 Task: Add Kuumba Made Egyptian Musk Lotion to the cart.
Action: Mouse moved to (940, 352)
Screenshot: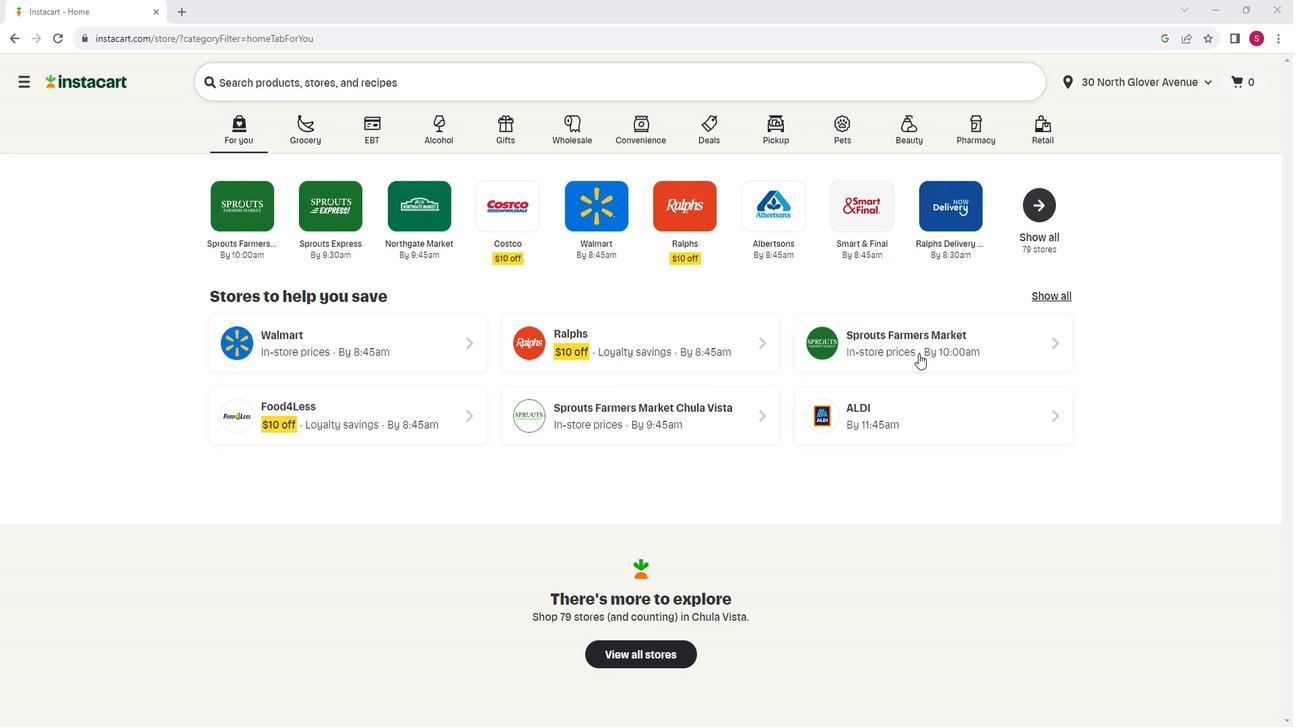 
Action: Mouse pressed left at (940, 352)
Screenshot: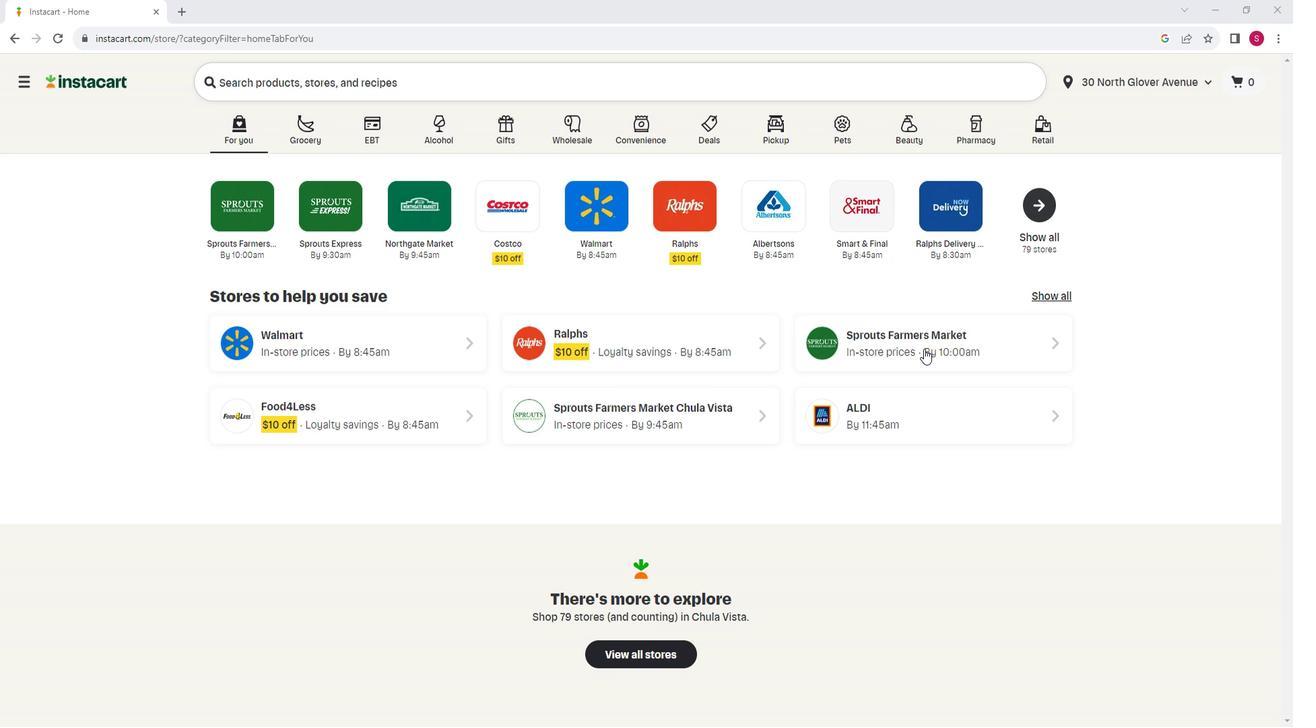 
Action: Mouse moved to (166, 471)
Screenshot: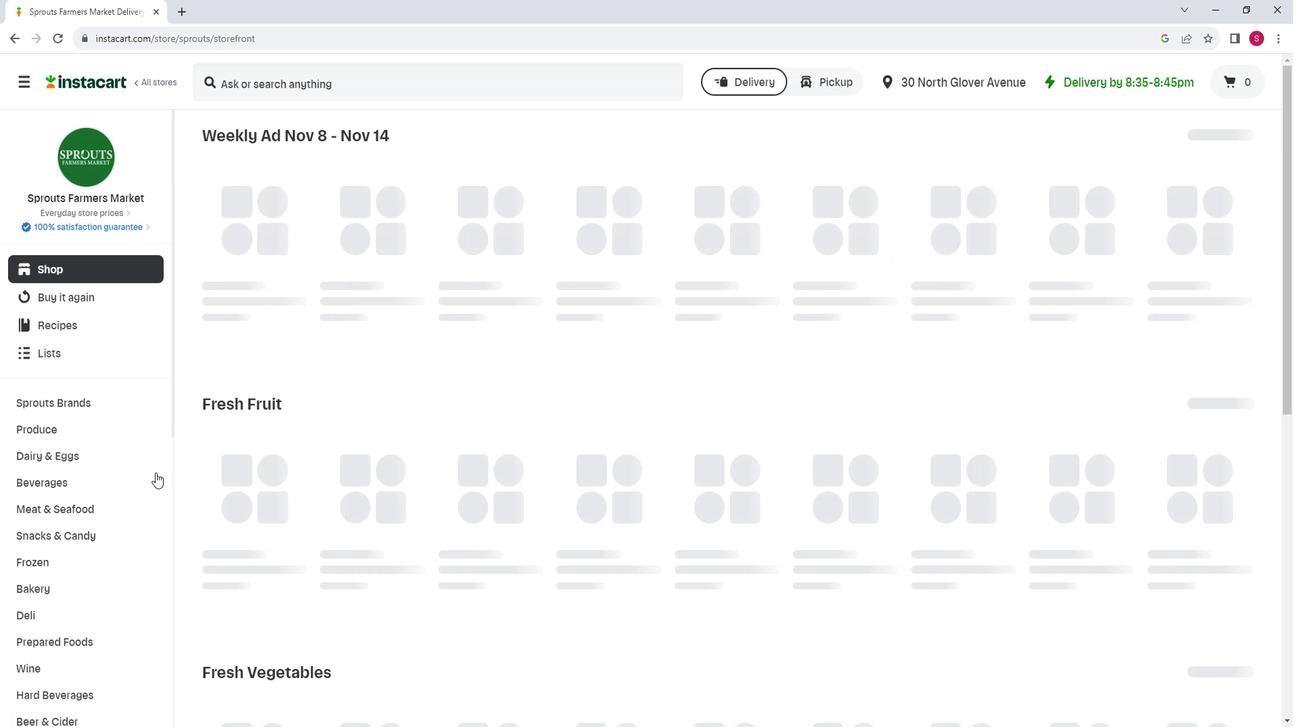 
Action: Mouse scrolled (166, 471) with delta (0, 0)
Screenshot: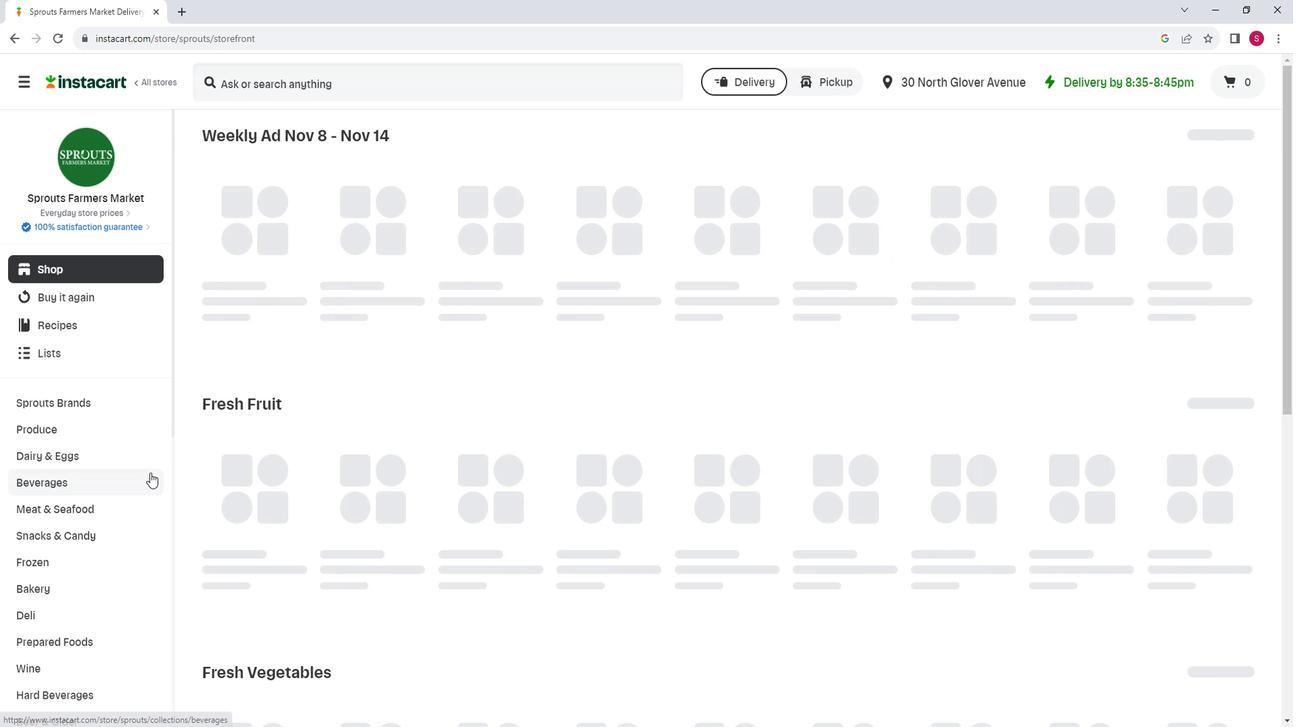 
Action: Mouse scrolled (166, 471) with delta (0, 0)
Screenshot: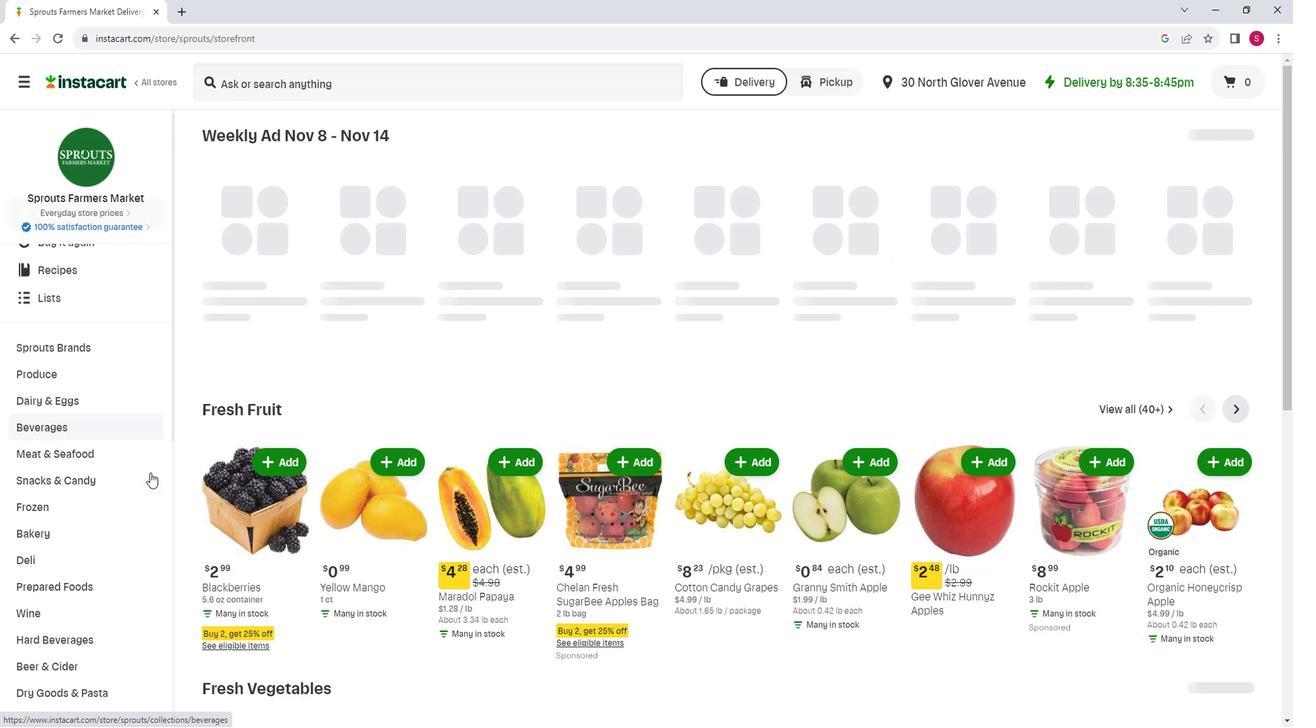 
Action: Mouse scrolled (166, 471) with delta (0, 0)
Screenshot: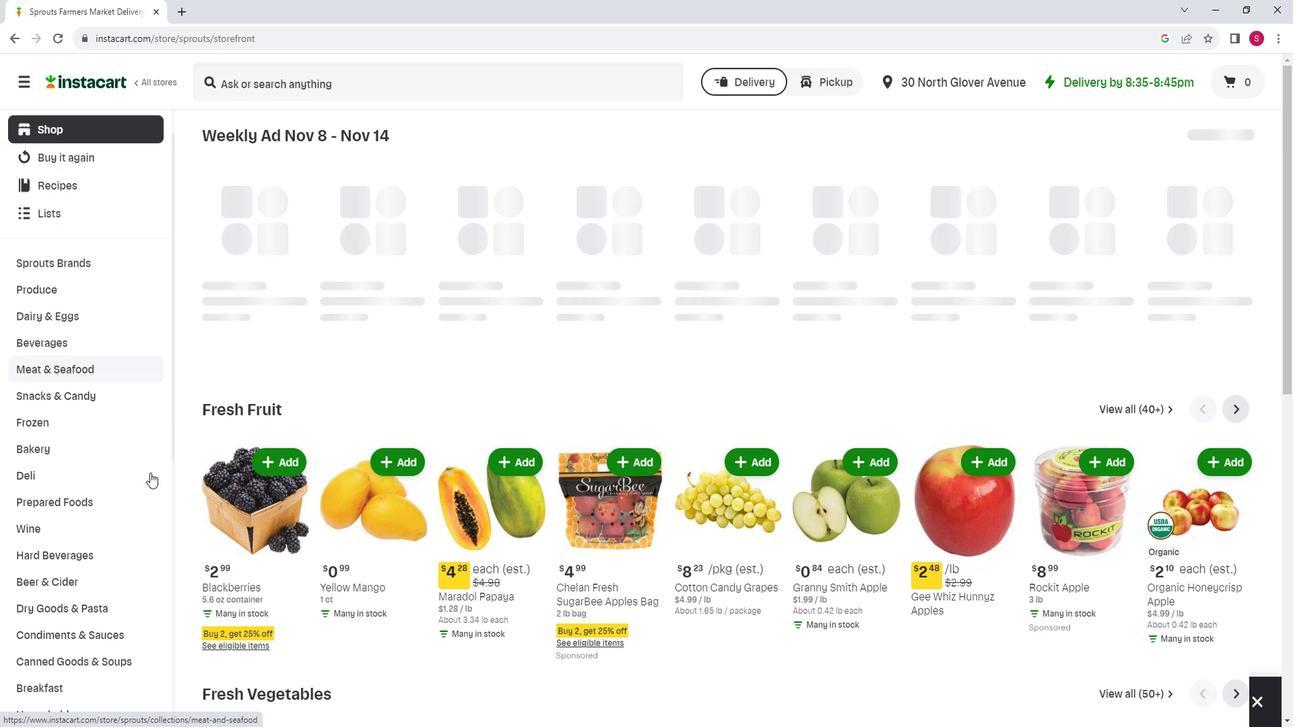 
Action: Mouse scrolled (166, 471) with delta (0, 0)
Screenshot: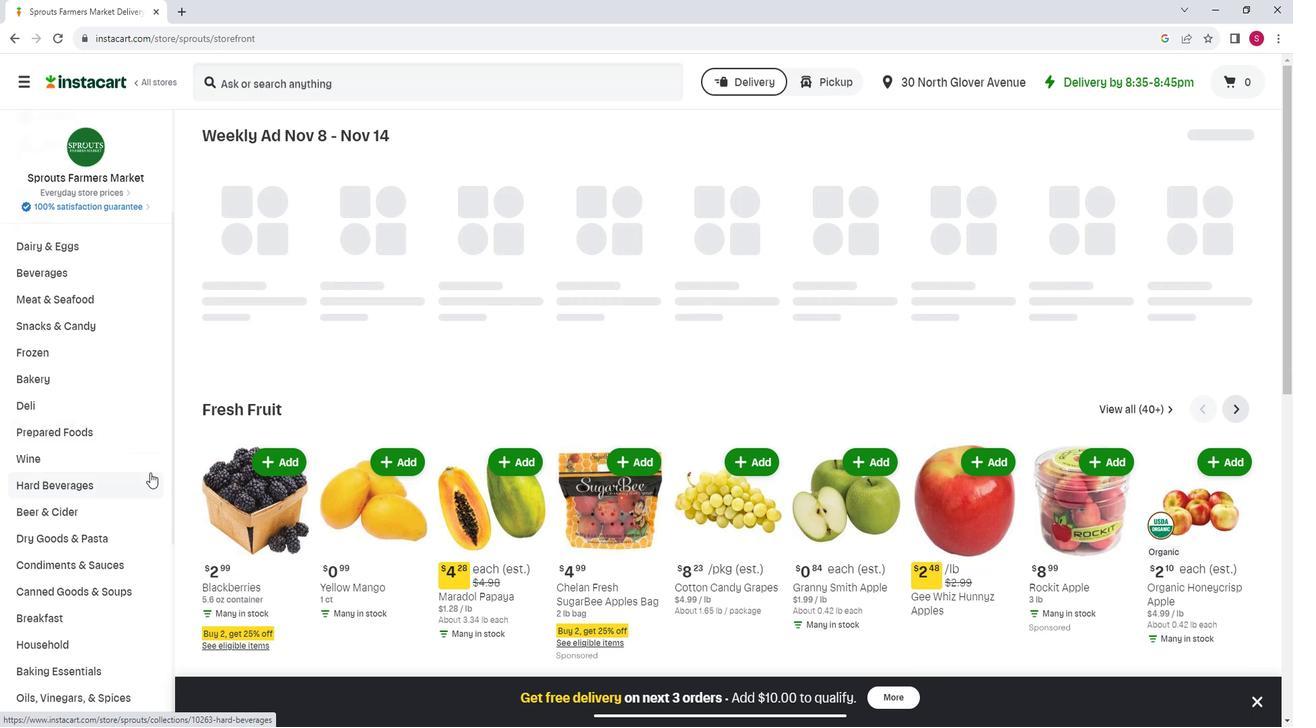 
Action: Mouse scrolled (166, 471) with delta (0, 0)
Screenshot: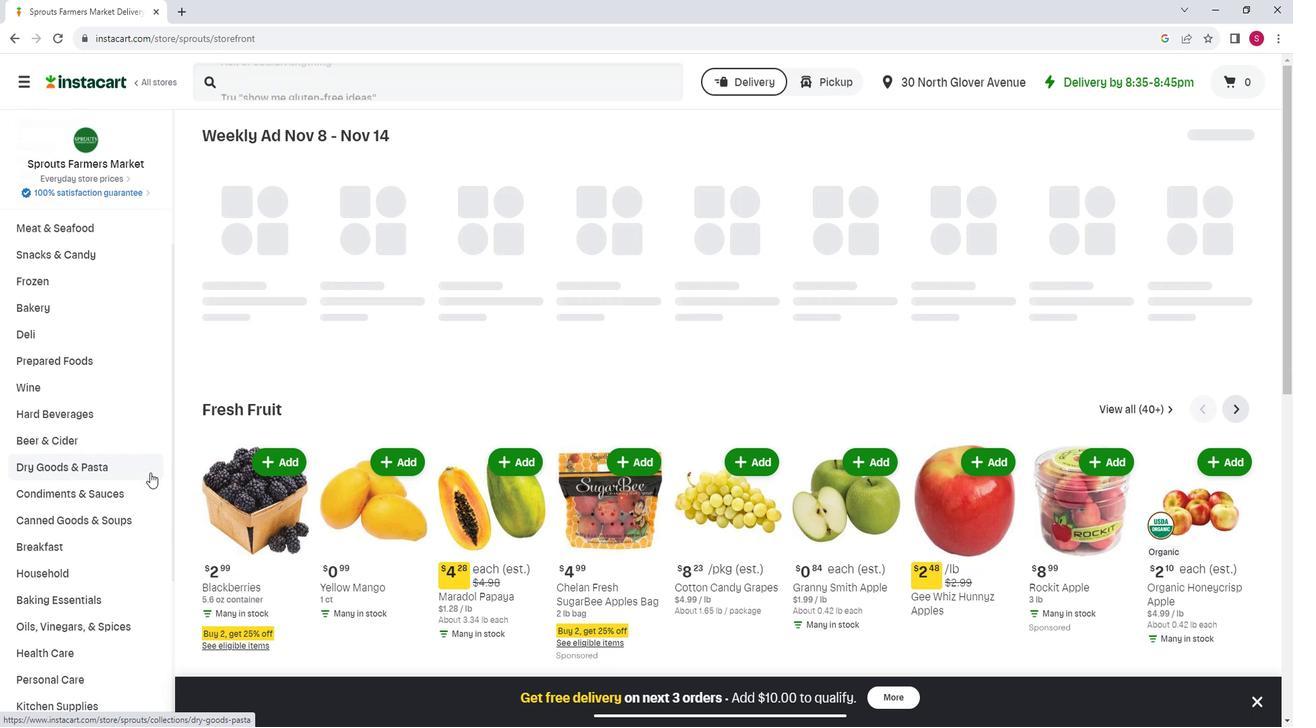
Action: Mouse scrolled (166, 471) with delta (0, 0)
Screenshot: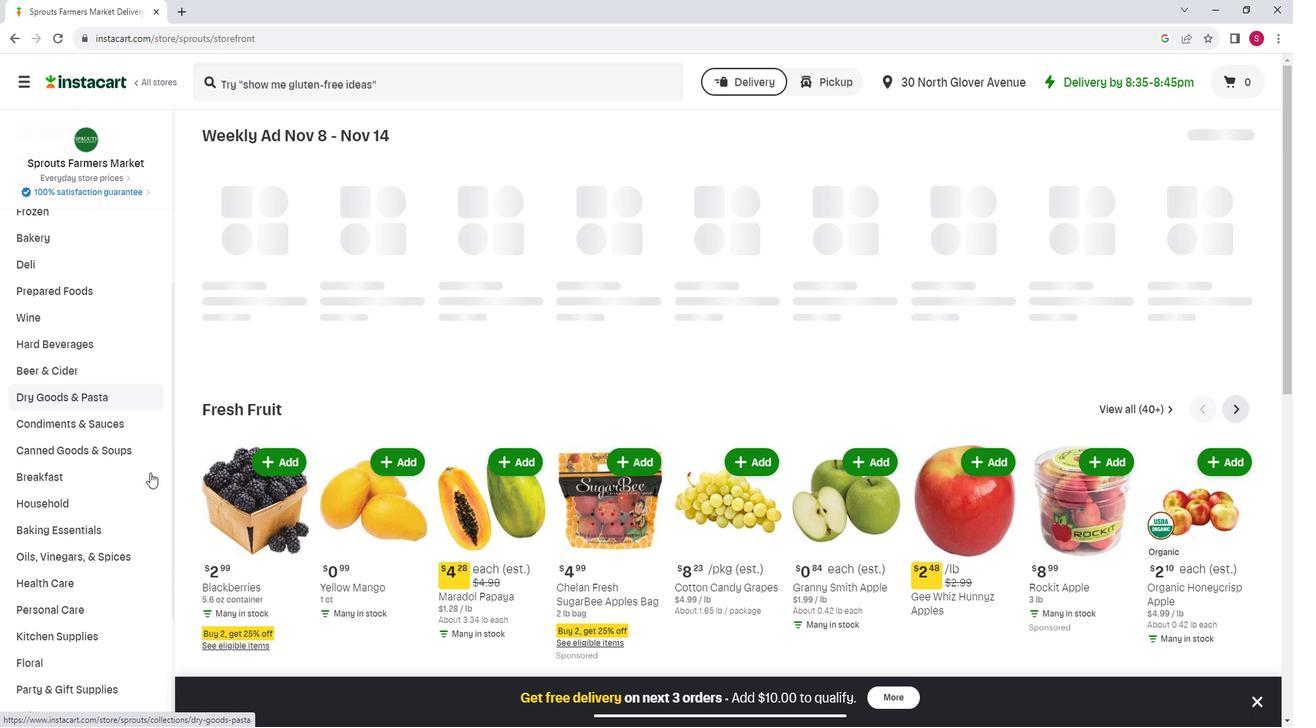 
Action: Mouse moved to (133, 545)
Screenshot: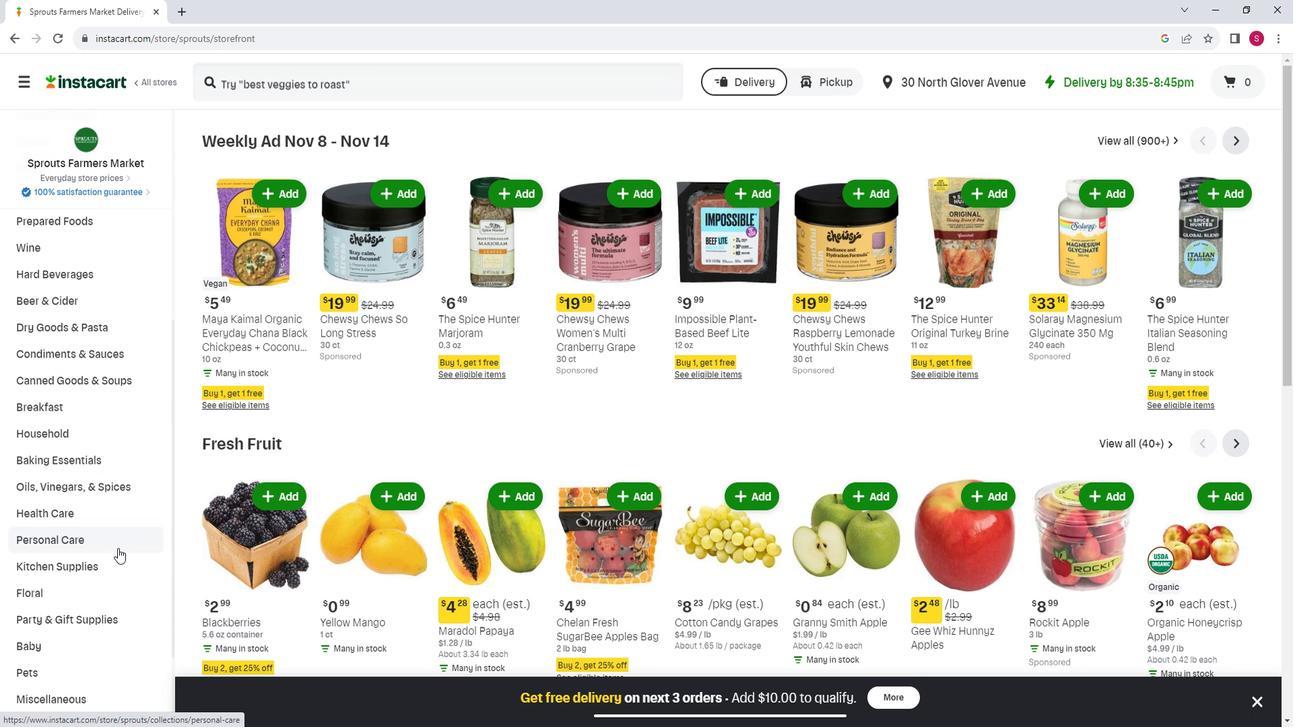 
Action: Mouse pressed left at (133, 545)
Screenshot: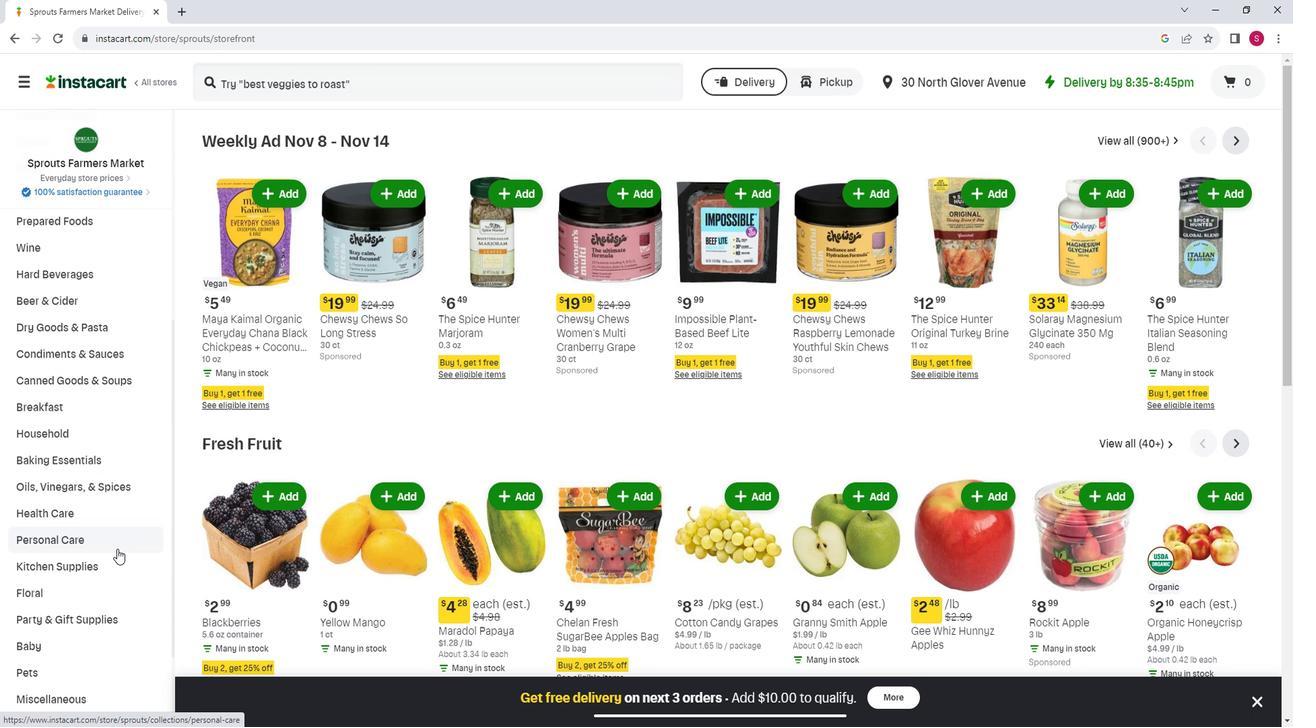 
Action: Mouse moved to (333, 194)
Screenshot: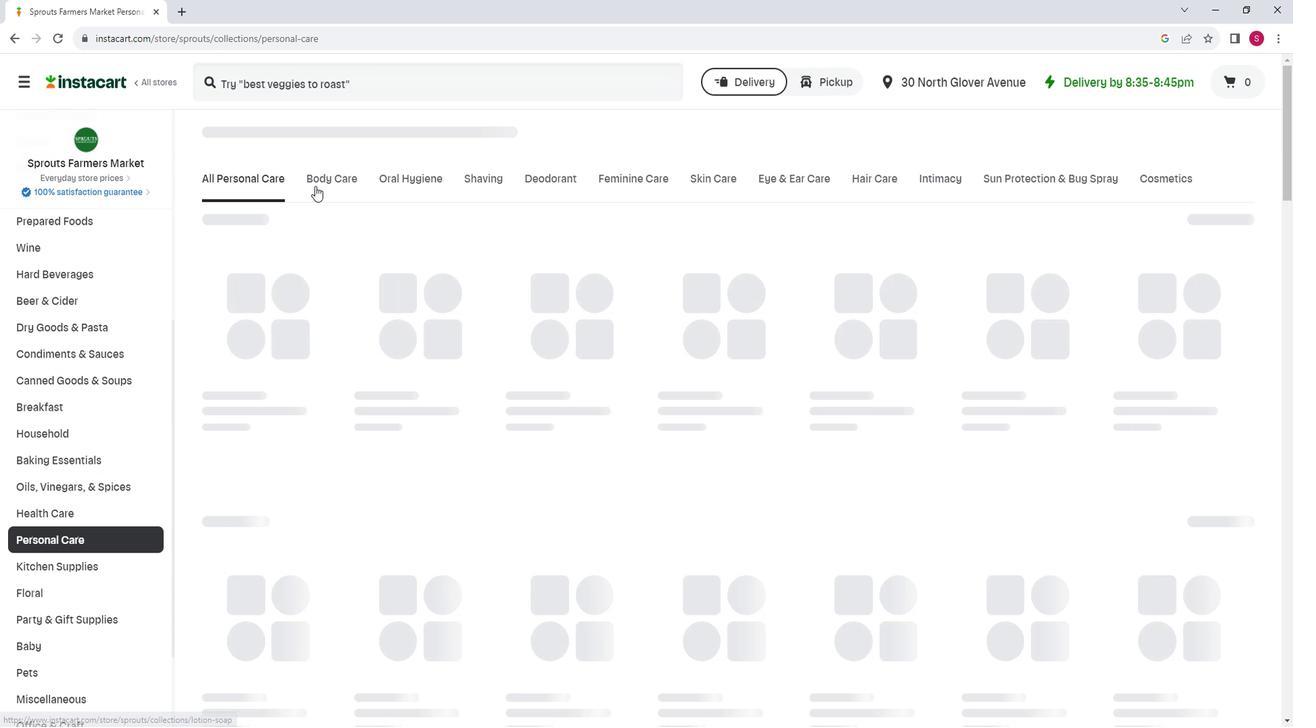 
Action: Mouse pressed left at (333, 194)
Screenshot: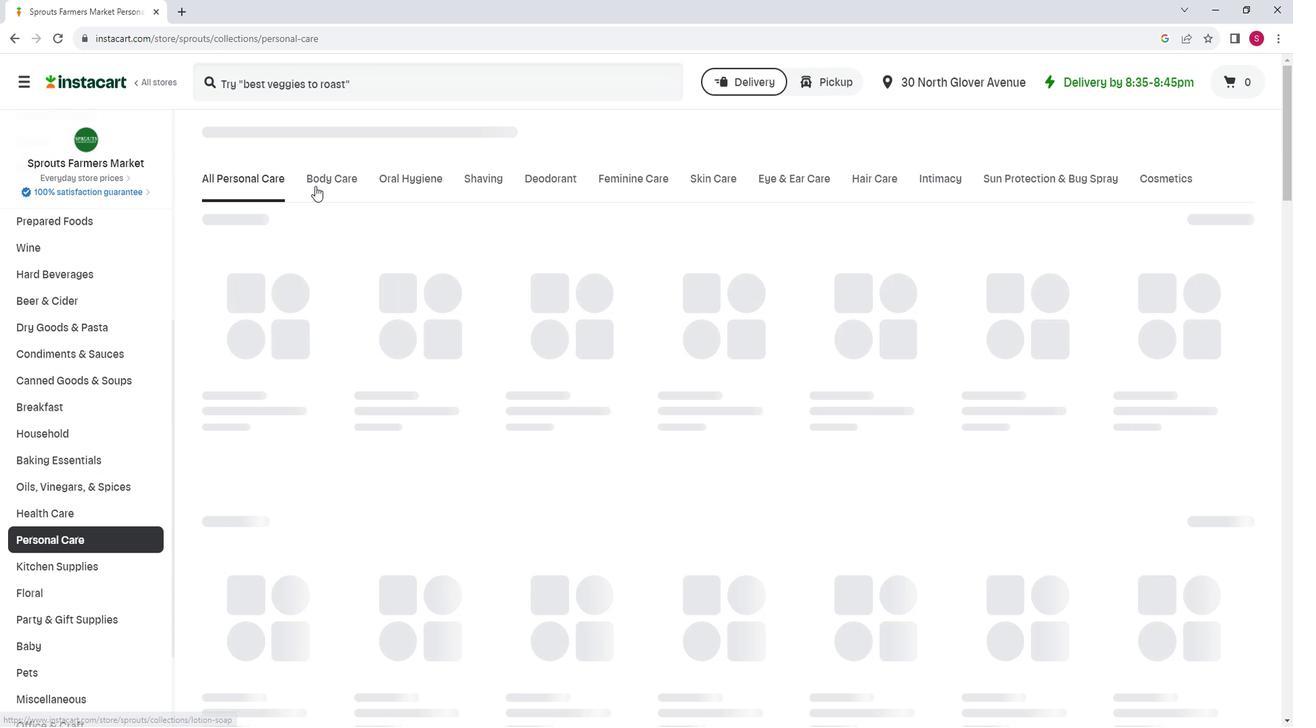 
Action: Mouse moved to (554, 244)
Screenshot: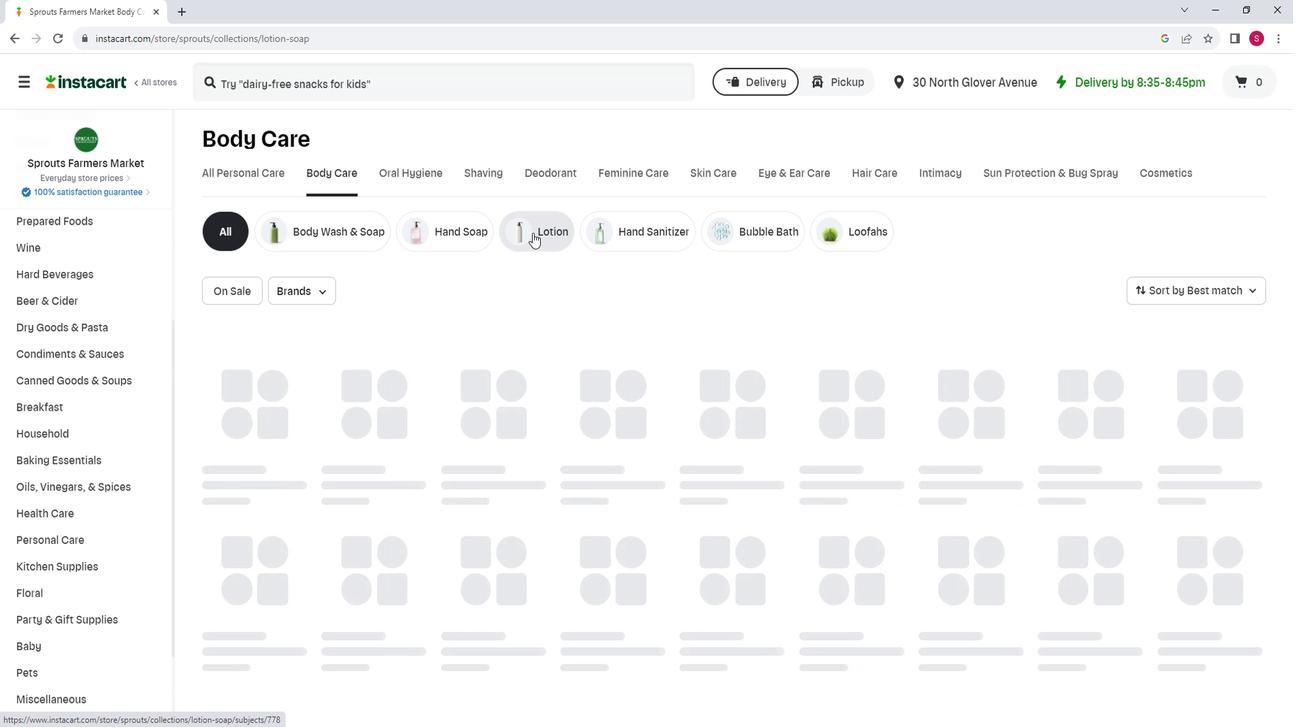 
Action: Mouse pressed left at (554, 244)
Screenshot: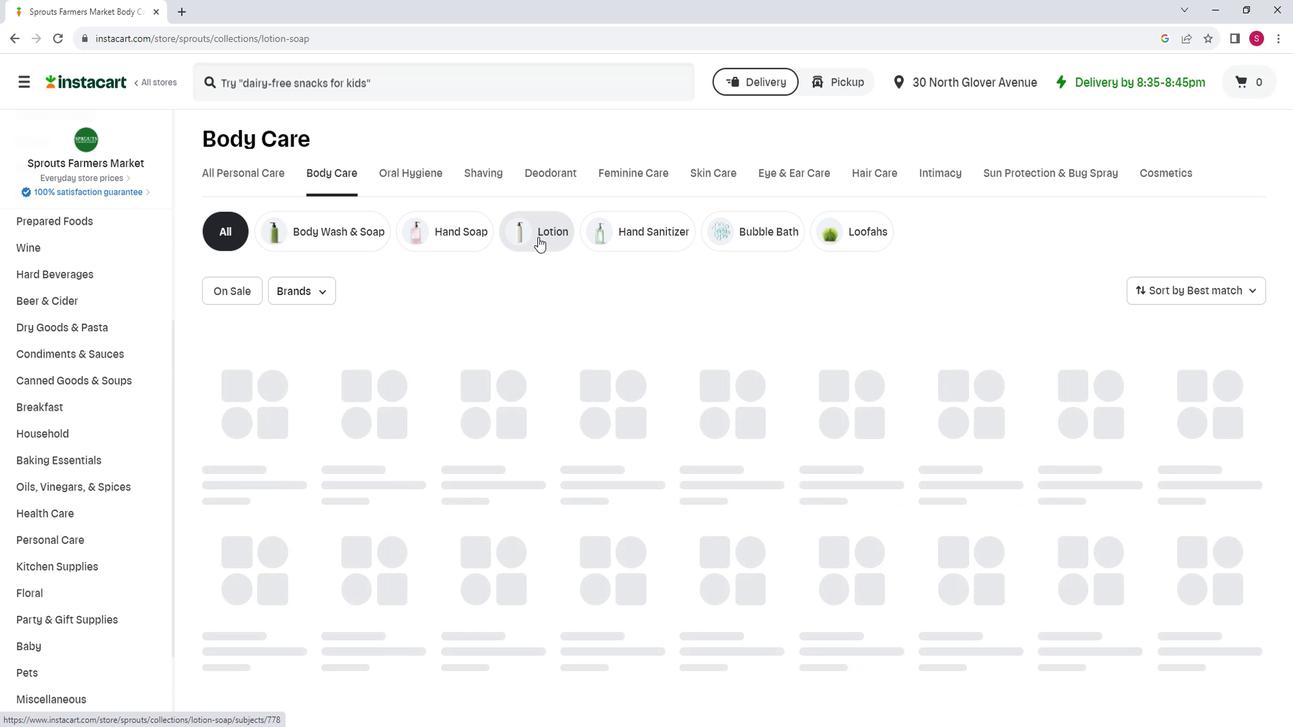 
Action: Mouse moved to (449, 92)
Screenshot: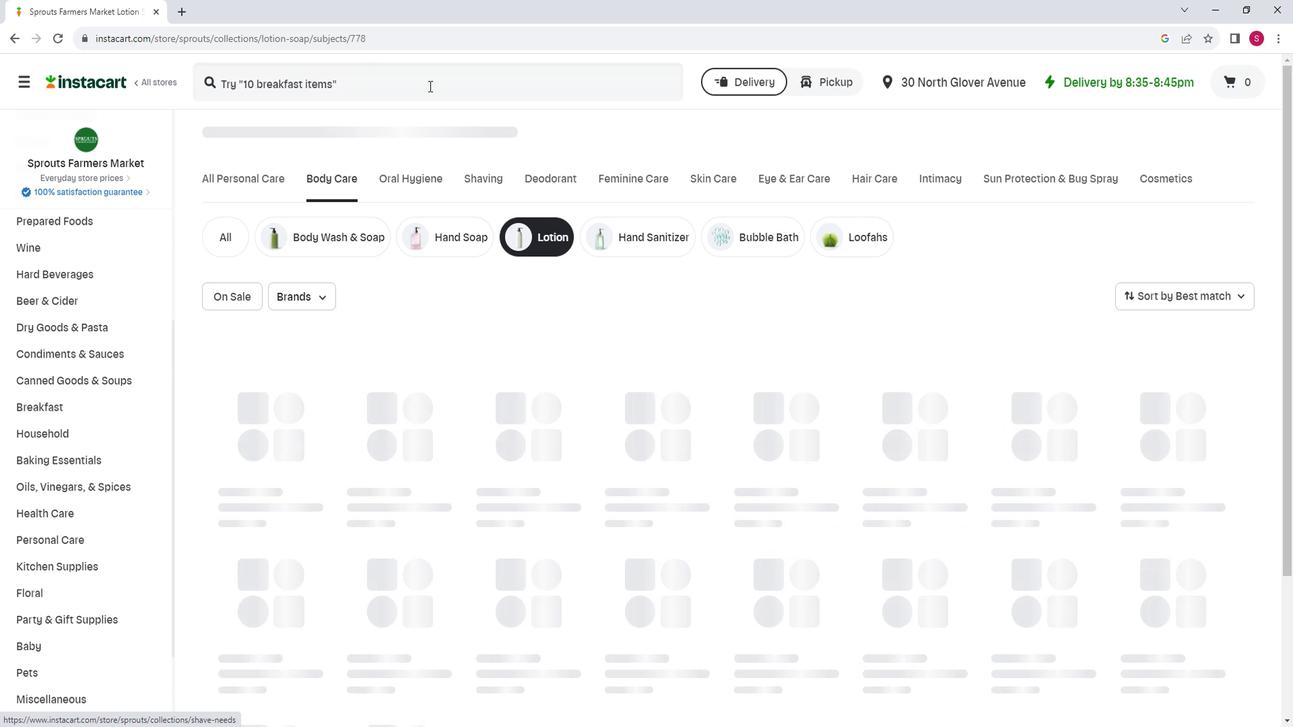 
Action: Mouse pressed left at (449, 92)
Screenshot: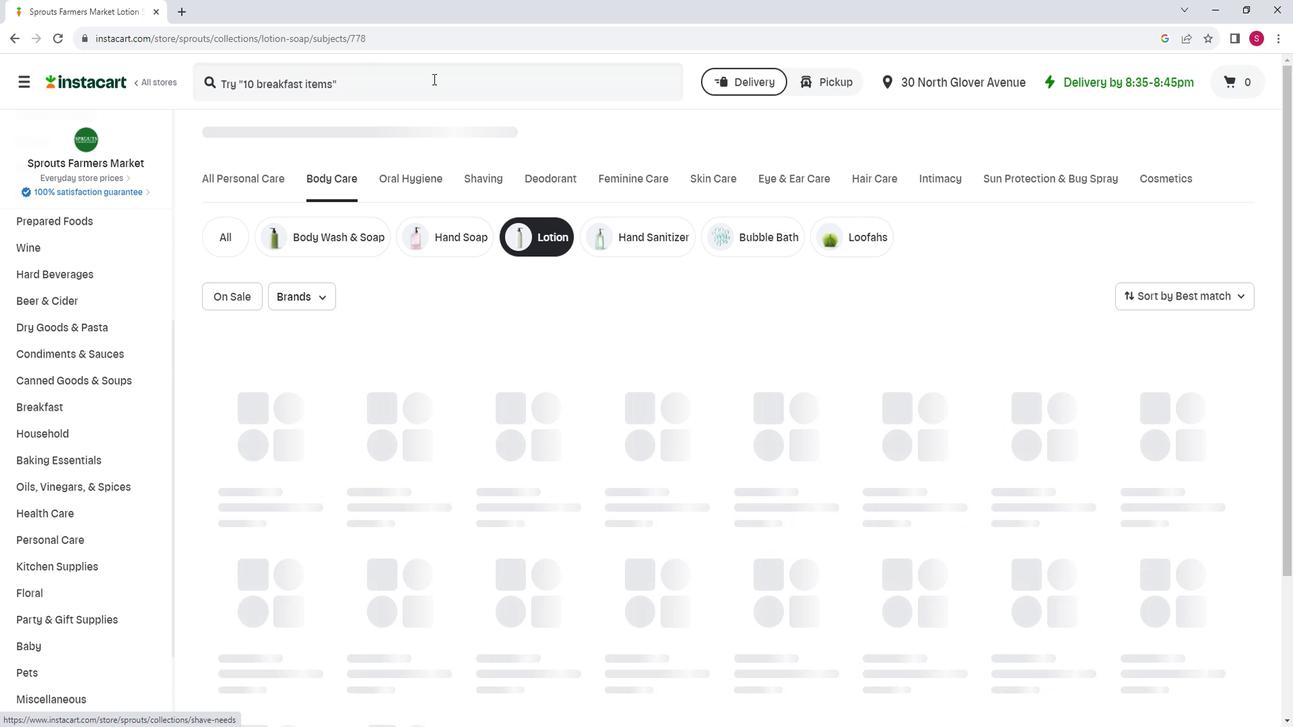 
Action: Mouse moved to (456, 91)
Screenshot: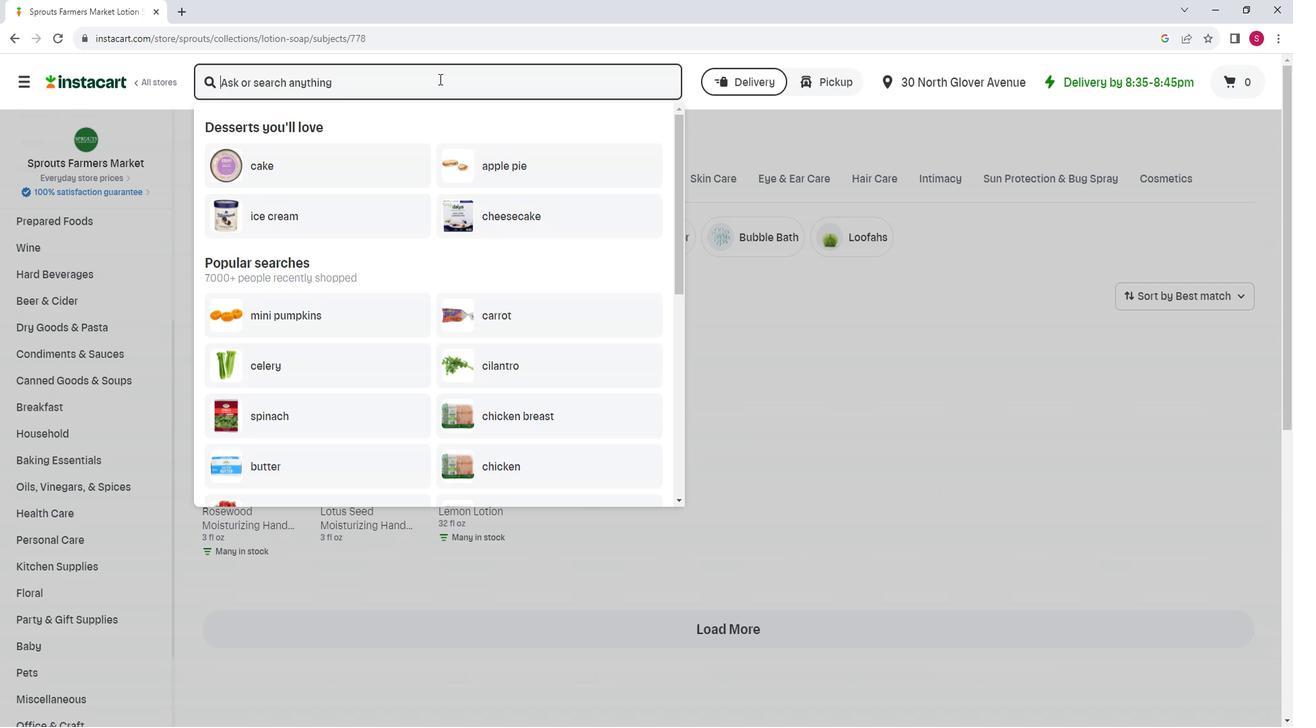 
Action: Key pressed <Key.shift>Kuumba<Key.space><Key.shift>MAde<Key.space><Key.shift>Egyptian<Key.space><Key.left><Key.left><Key.left><Key.left><Key.left><Key.left><Key.left><Key.left><Key.left><Key.left><Key.left><Key.left><Key.backspace>a<Key.right><Key.right><Key.right><Key.right><Key.right><Key.right><Key.right><Key.right><Key.right><Key.right><Key.right><Key.space><Key.shift>Musk<Key.space><Key.shift>Lotion<Key.space><Key.enter>
Screenshot: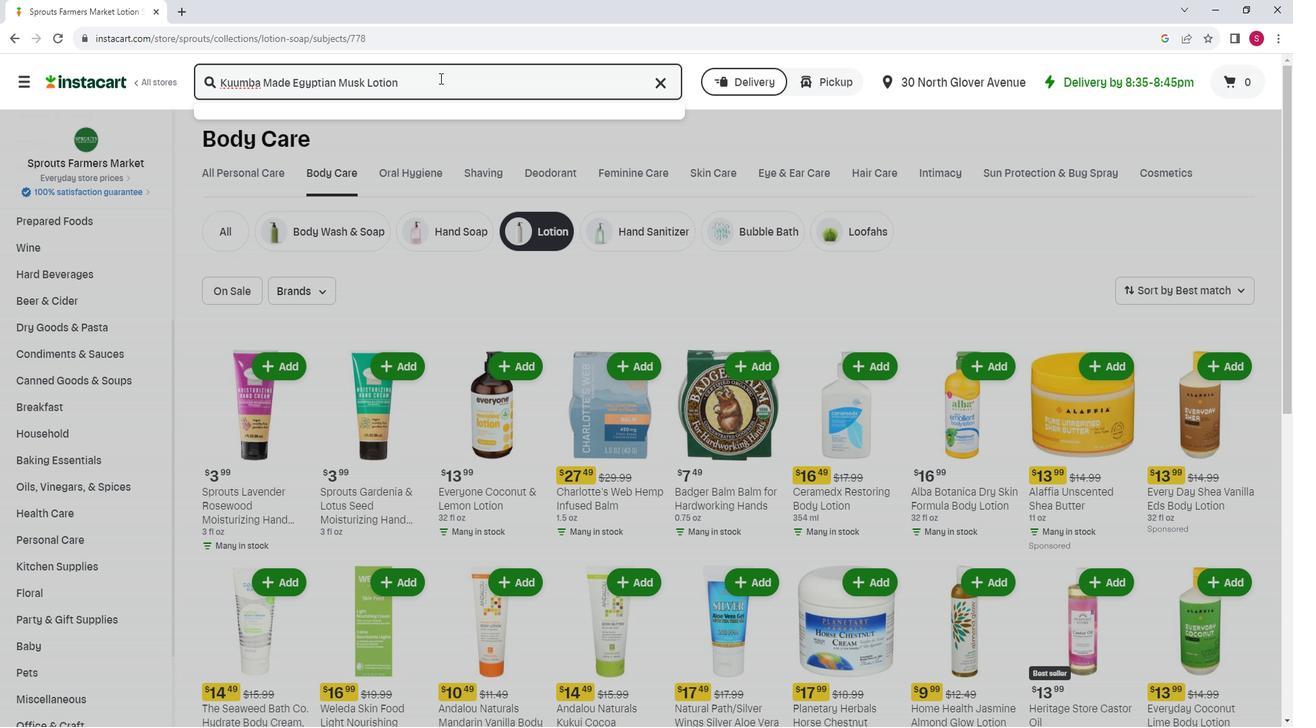
Action: Mouse moved to (401, 204)
Screenshot: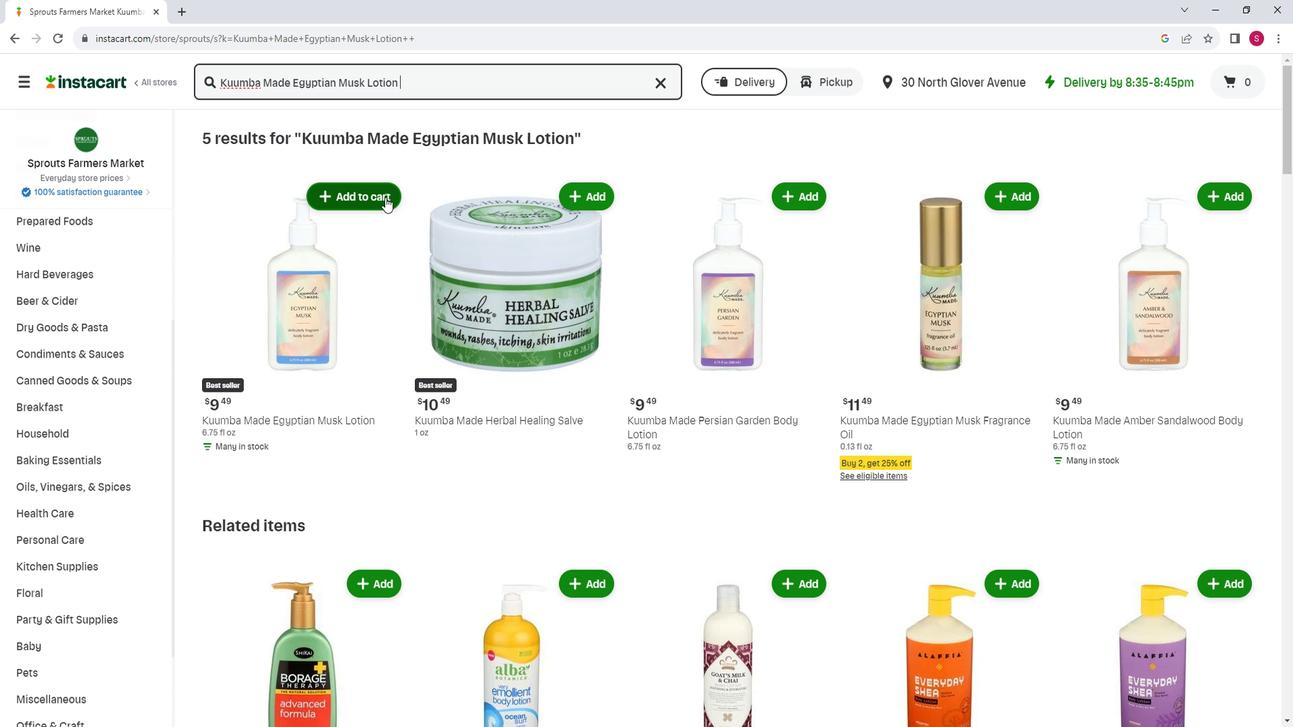 
Action: Mouse pressed left at (401, 204)
Screenshot: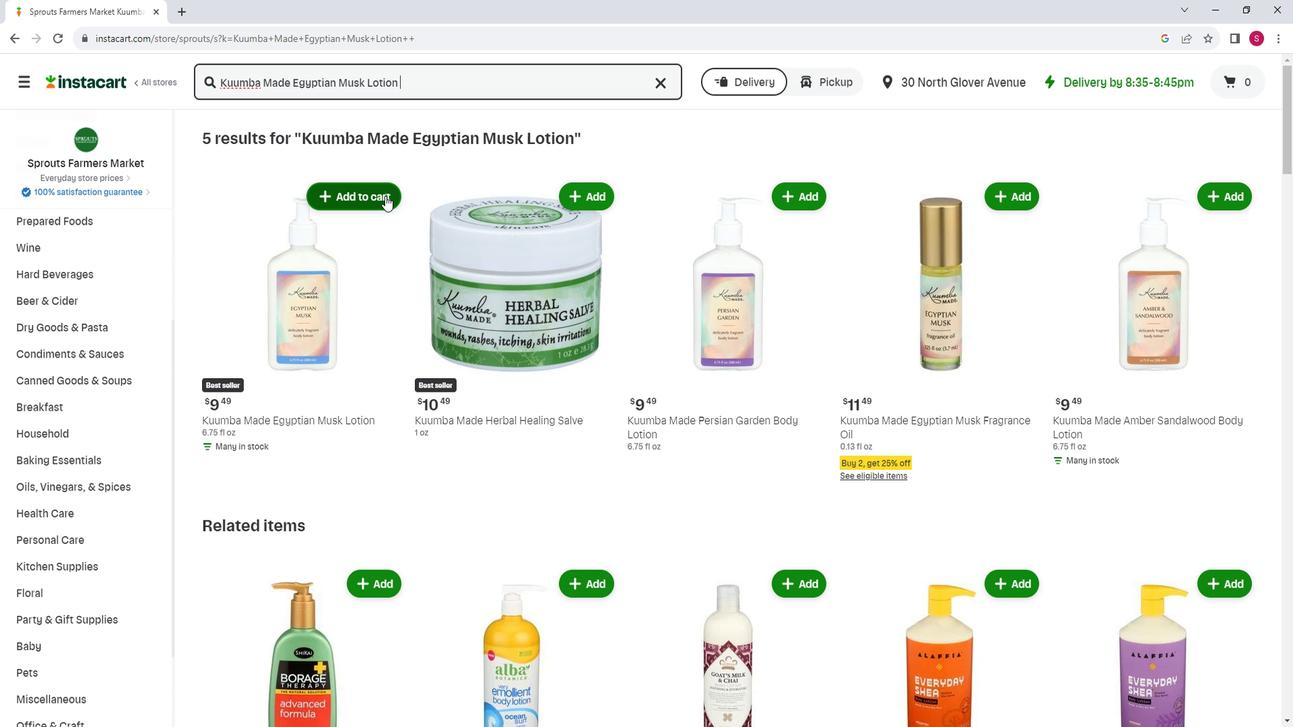 
Action: Mouse moved to (486, 171)
Screenshot: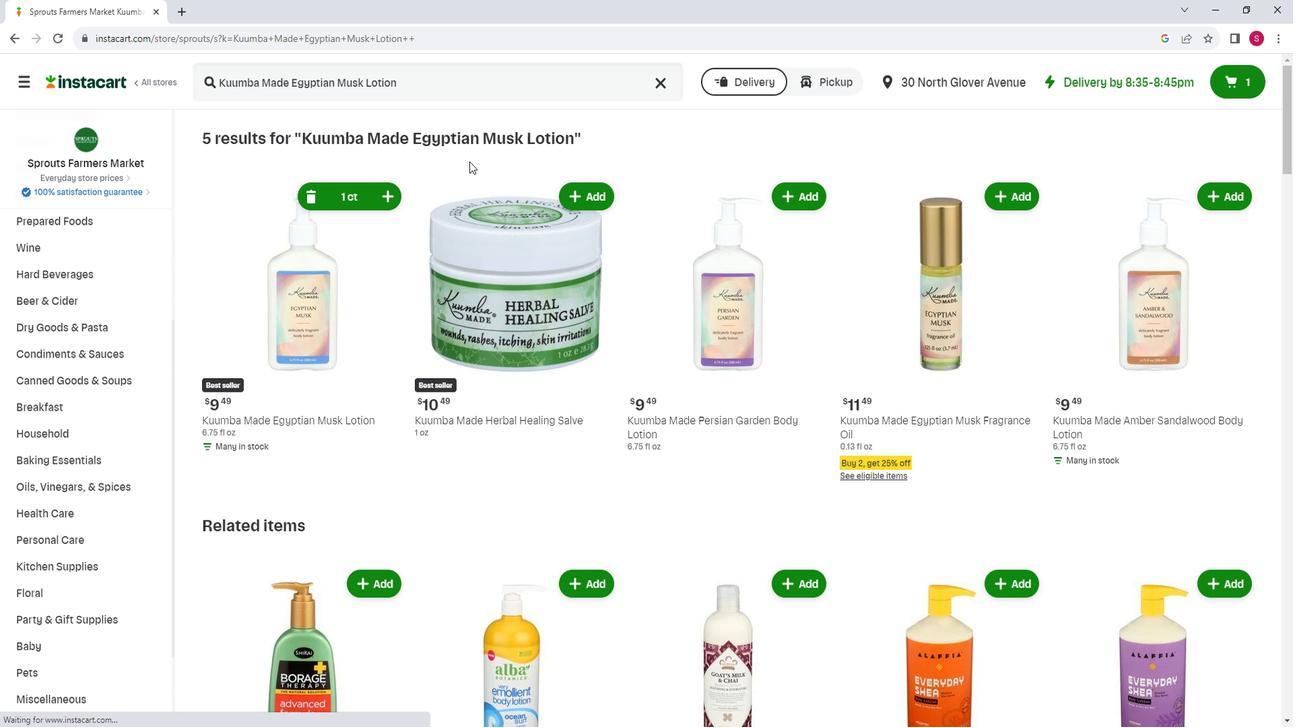 
